 Task: Sort the products in the category "Toaster Pastries" by price (lowest first).
Action: Mouse moved to (816, 305)
Screenshot: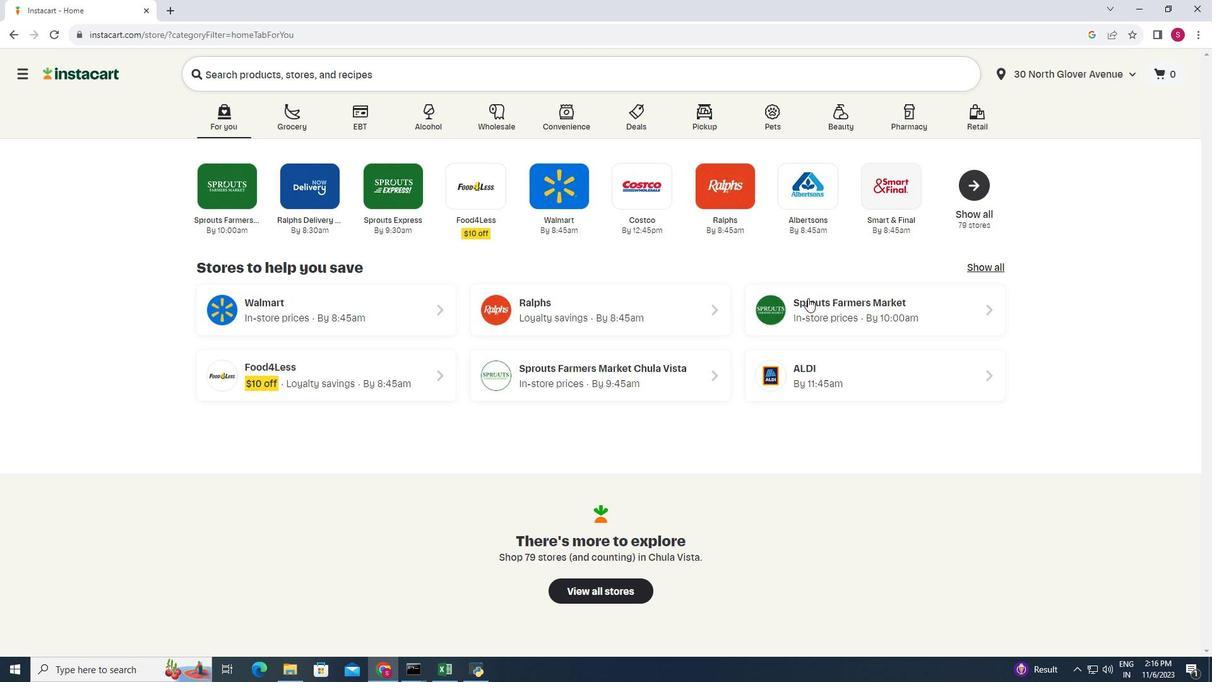 
Action: Mouse pressed left at (816, 305)
Screenshot: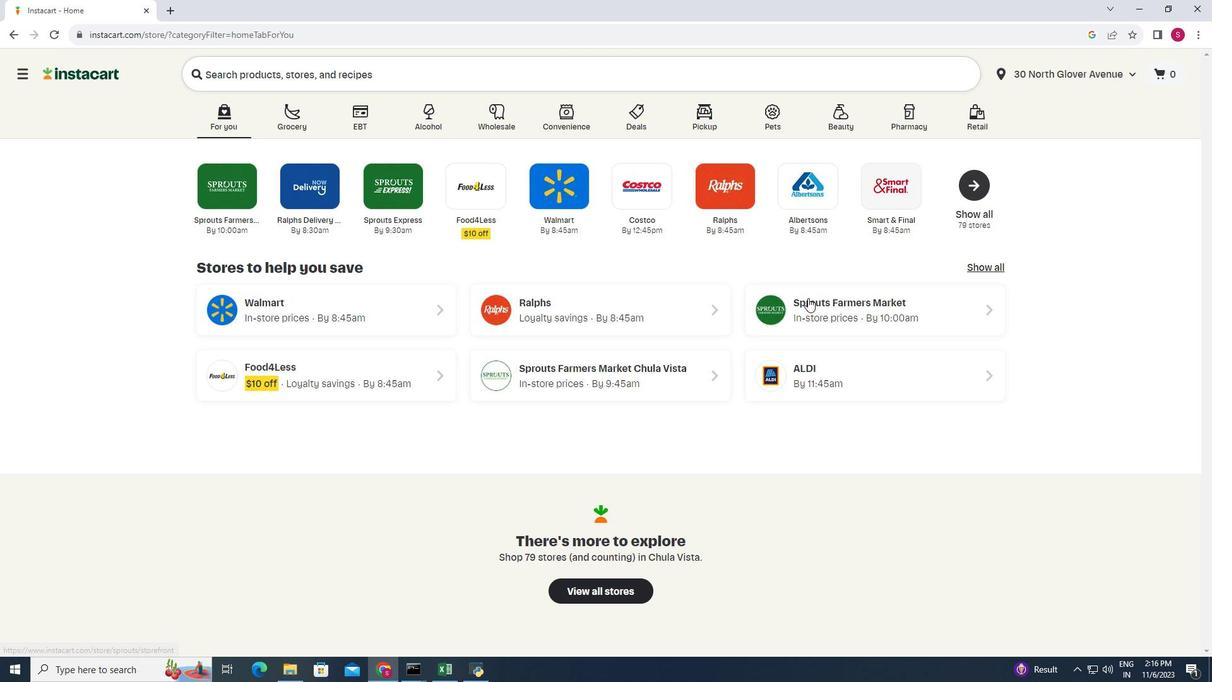 
Action: Mouse moved to (112, 421)
Screenshot: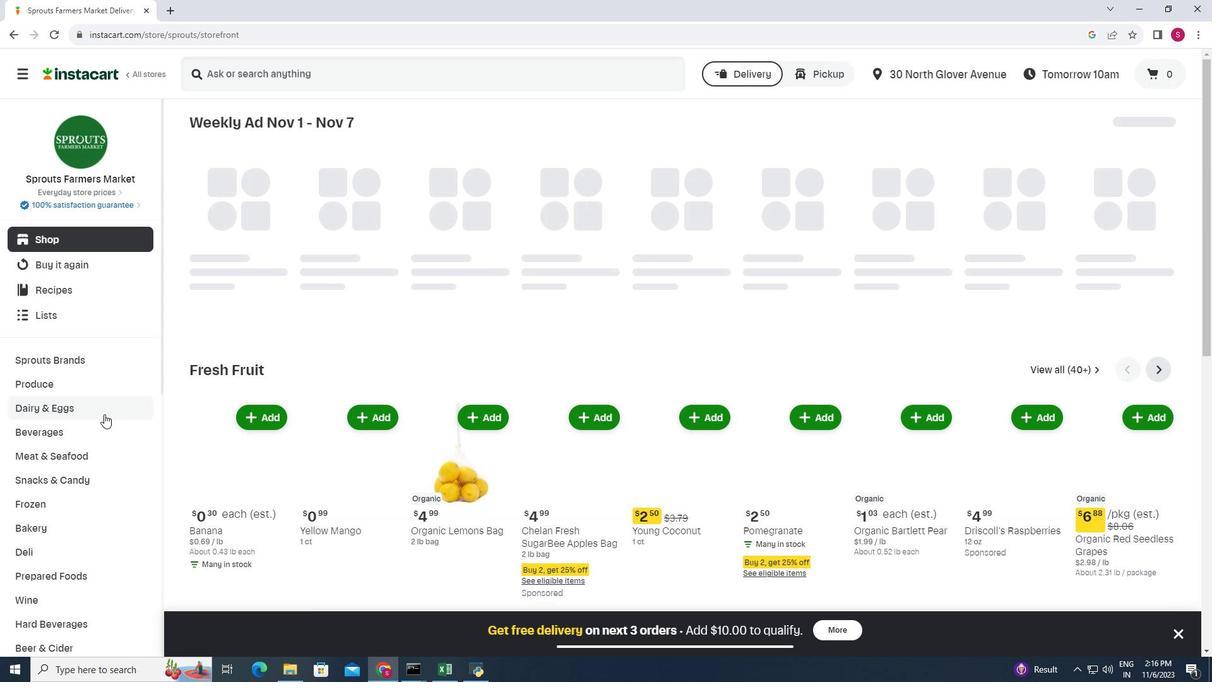 
Action: Mouse scrolled (112, 420) with delta (0, 0)
Screenshot: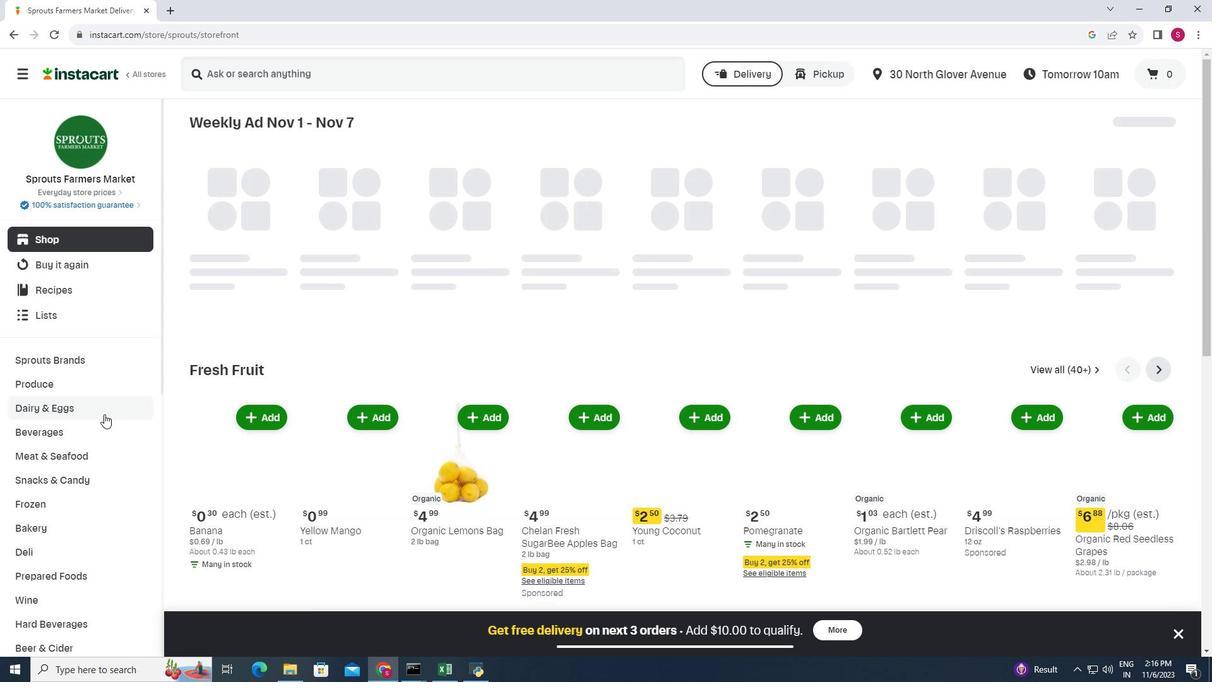 
Action: Mouse moved to (111, 422)
Screenshot: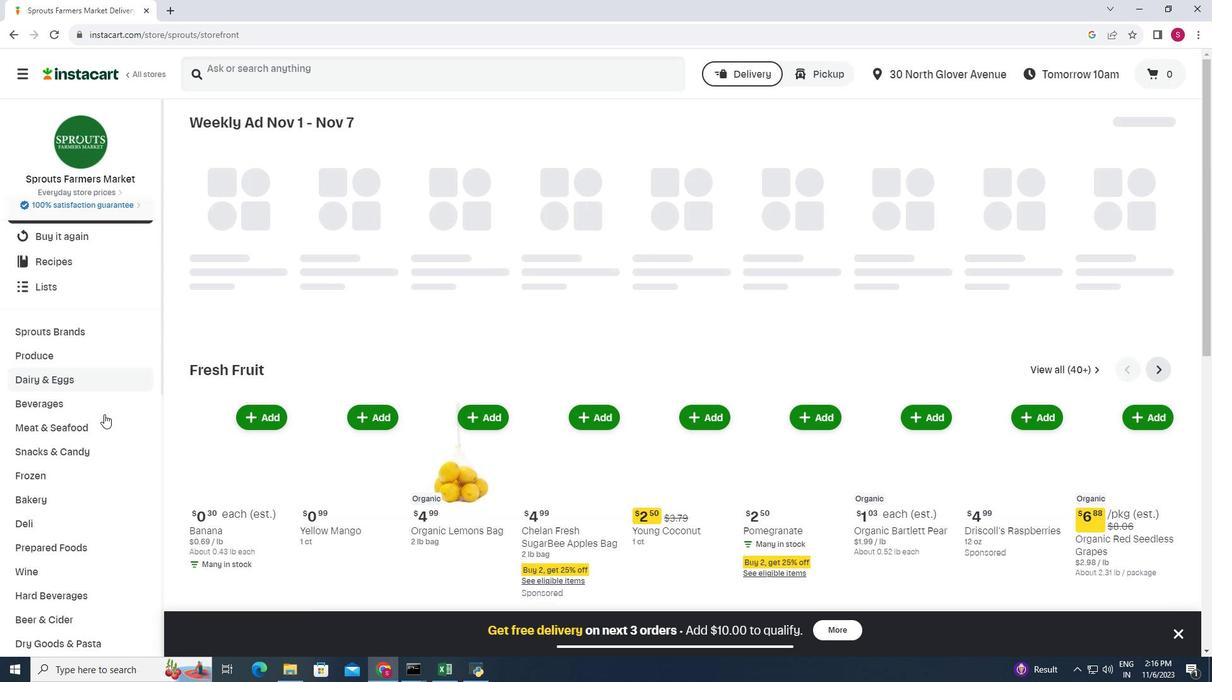 
Action: Mouse scrolled (111, 421) with delta (0, 0)
Screenshot: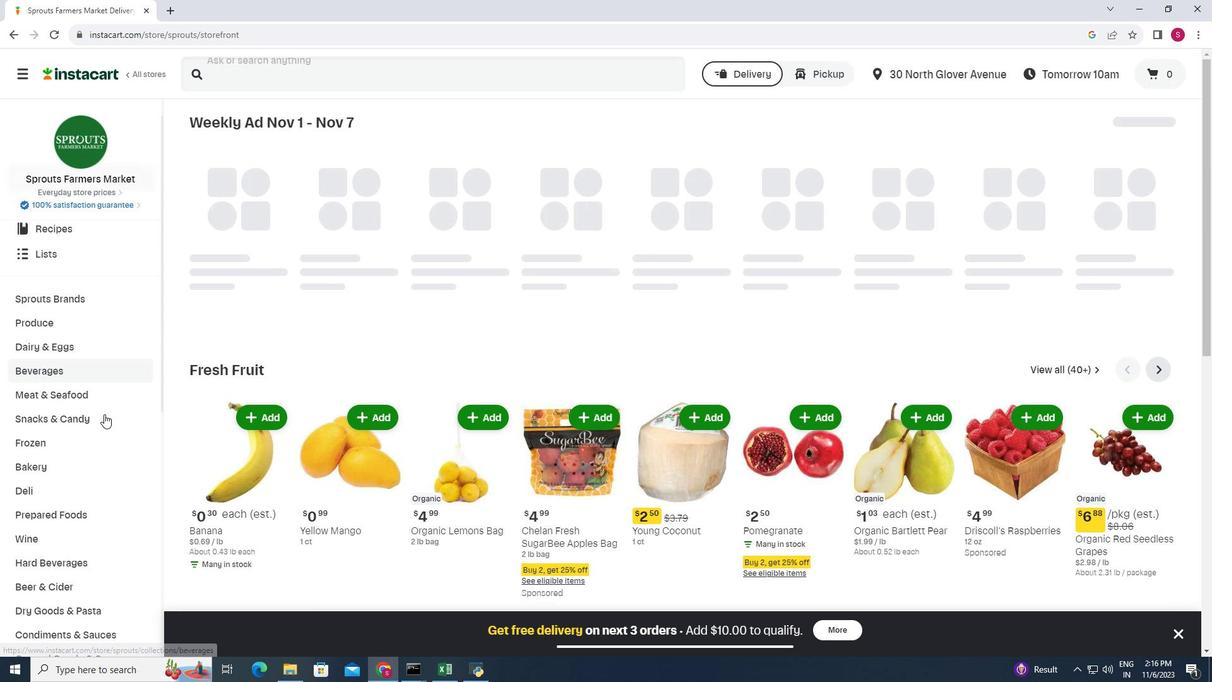 
Action: Mouse scrolled (111, 421) with delta (0, 0)
Screenshot: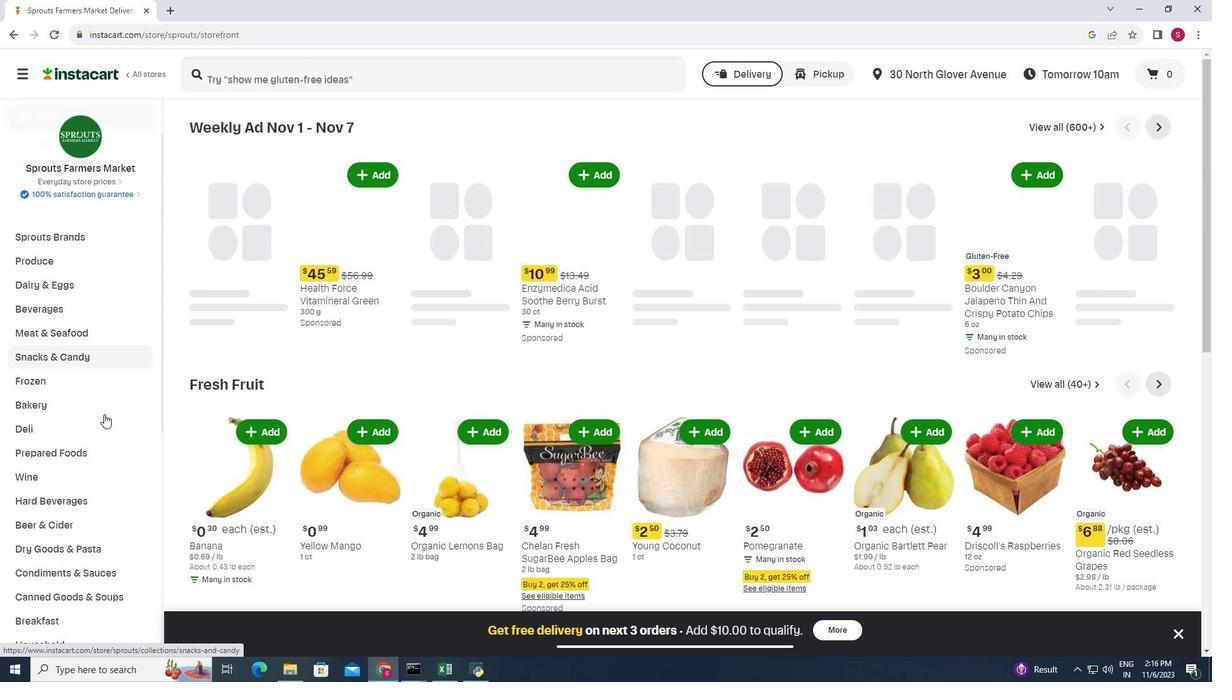 
Action: Mouse scrolled (111, 421) with delta (0, 0)
Screenshot: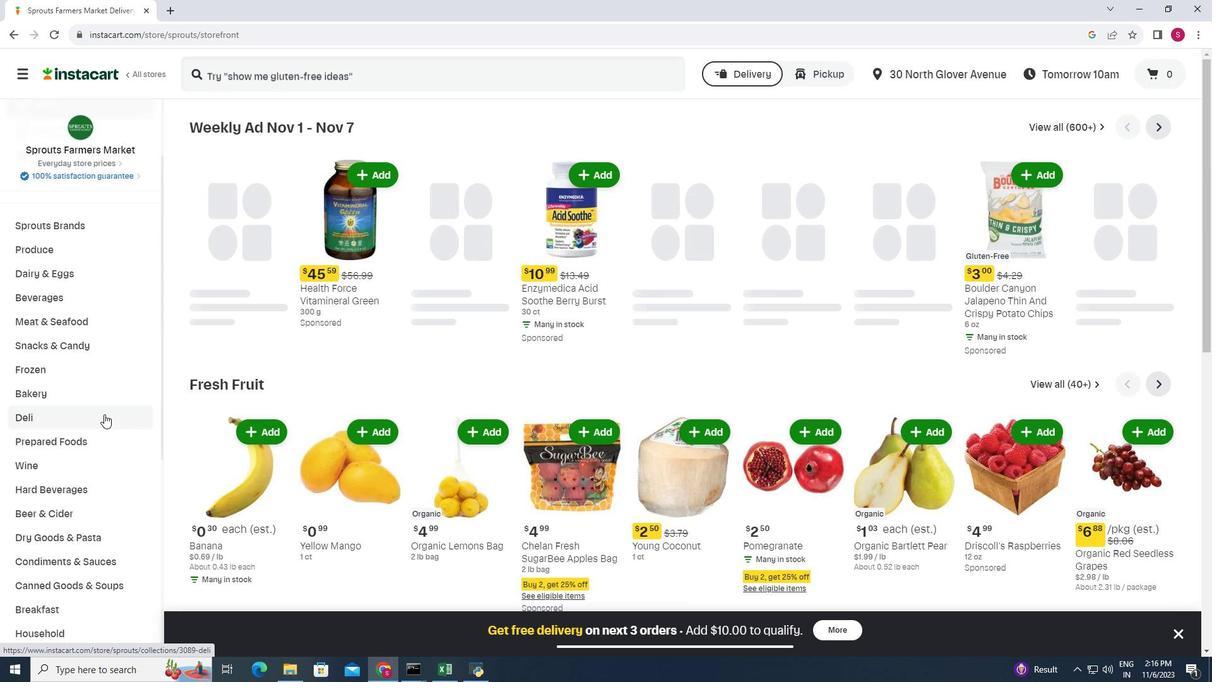 
Action: Mouse moved to (73, 559)
Screenshot: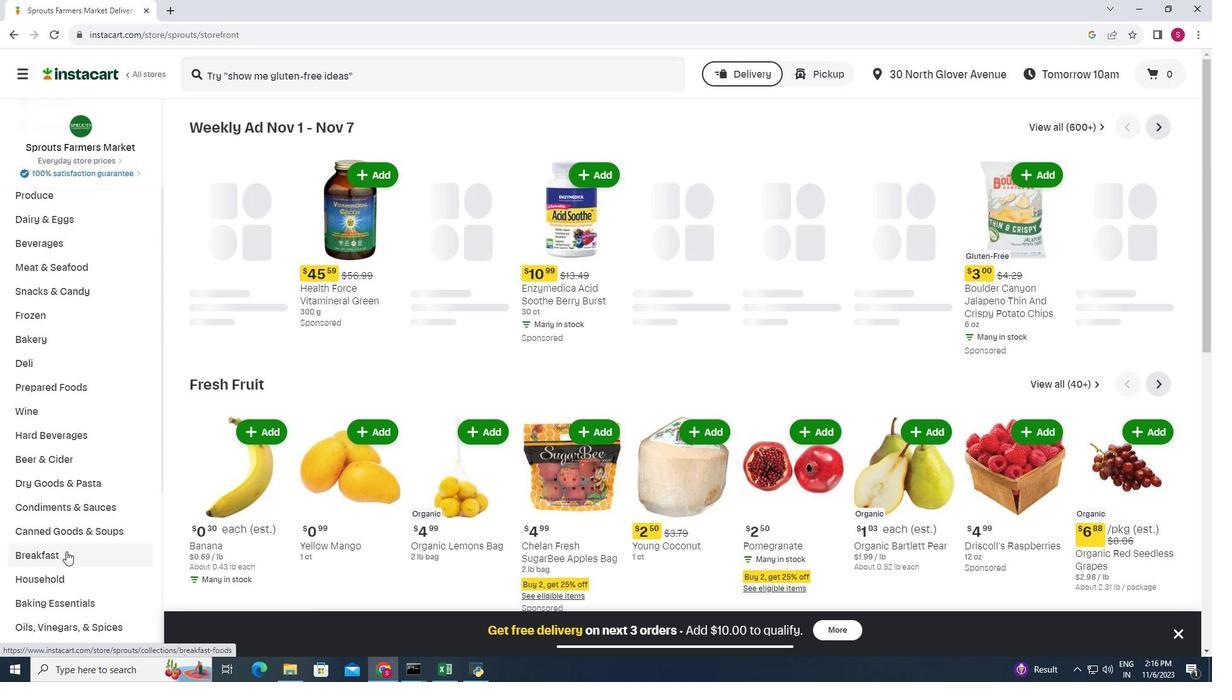 
Action: Mouse pressed left at (73, 559)
Screenshot: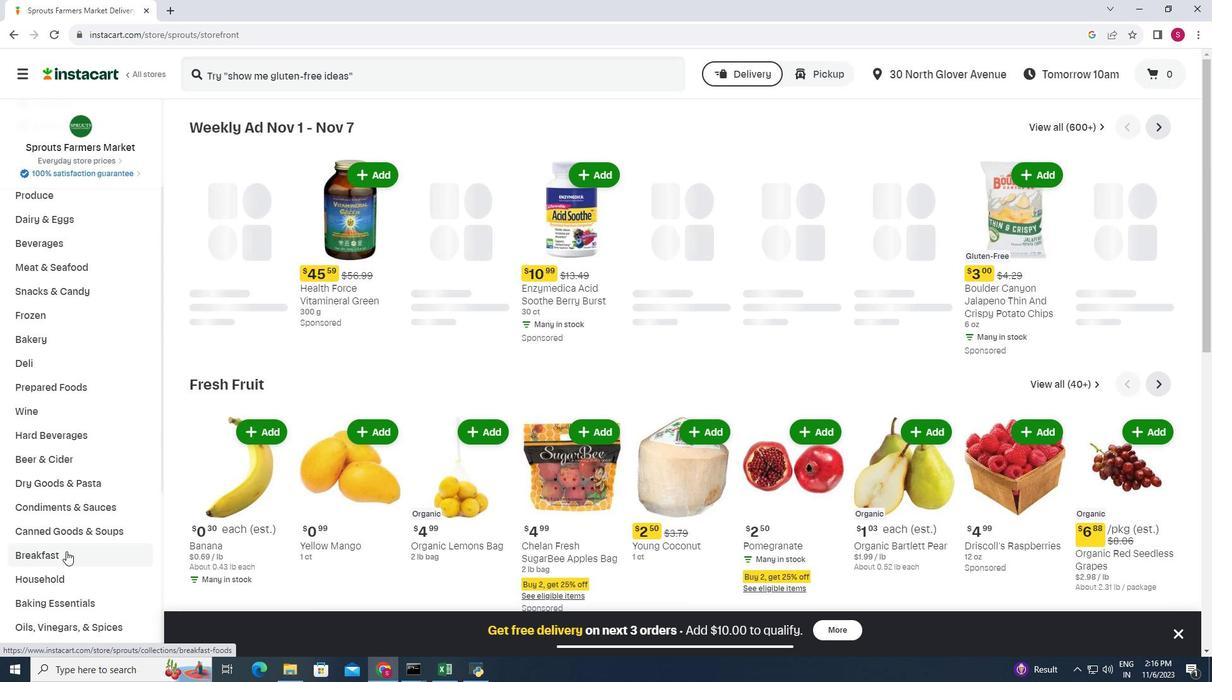 
Action: Mouse moved to (845, 322)
Screenshot: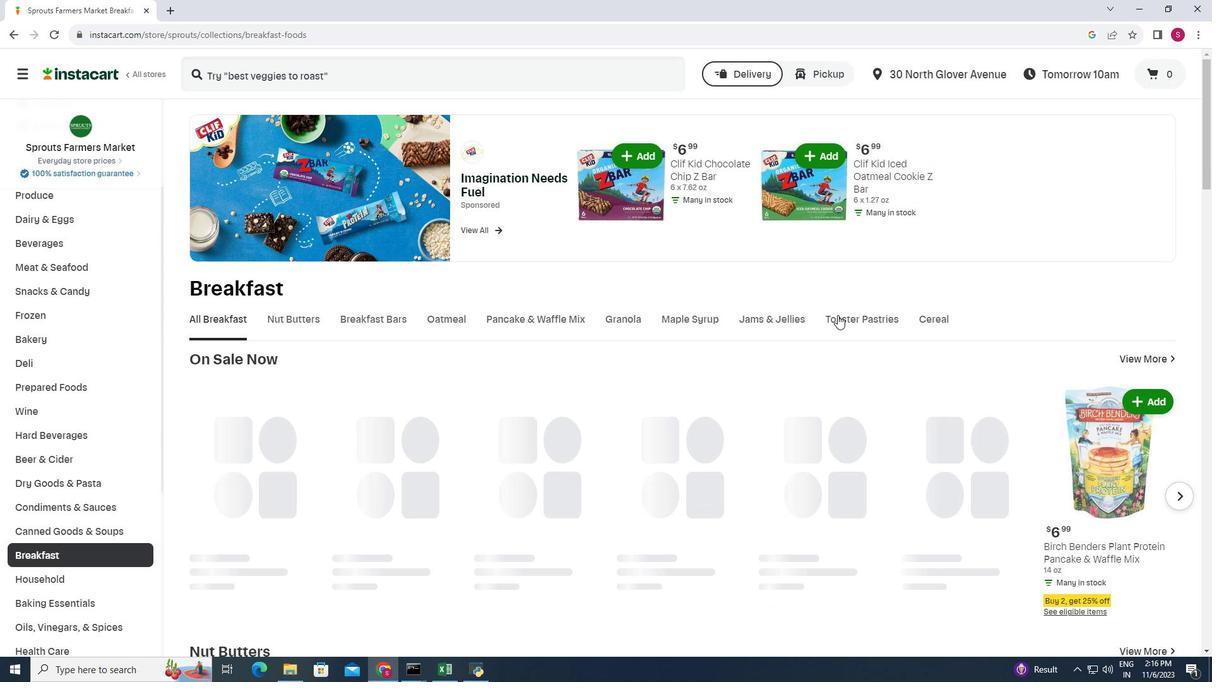 
Action: Mouse pressed left at (845, 322)
Screenshot: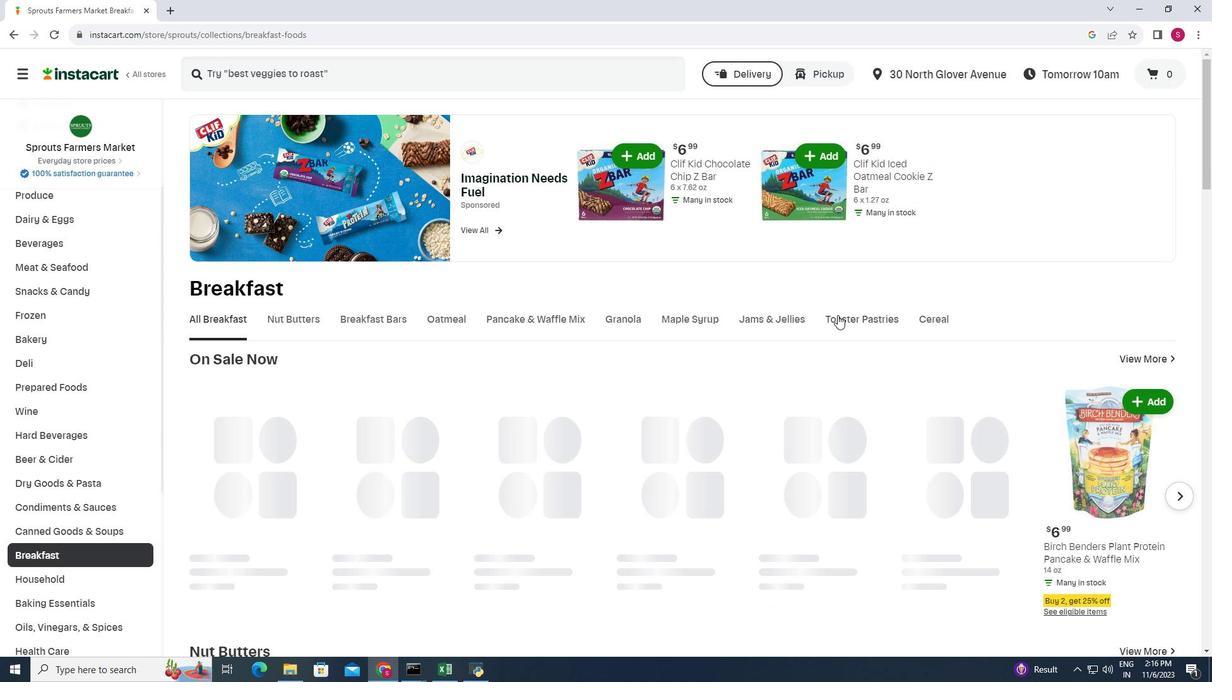 
Action: Mouse moved to (1162, 205)
Screenshot: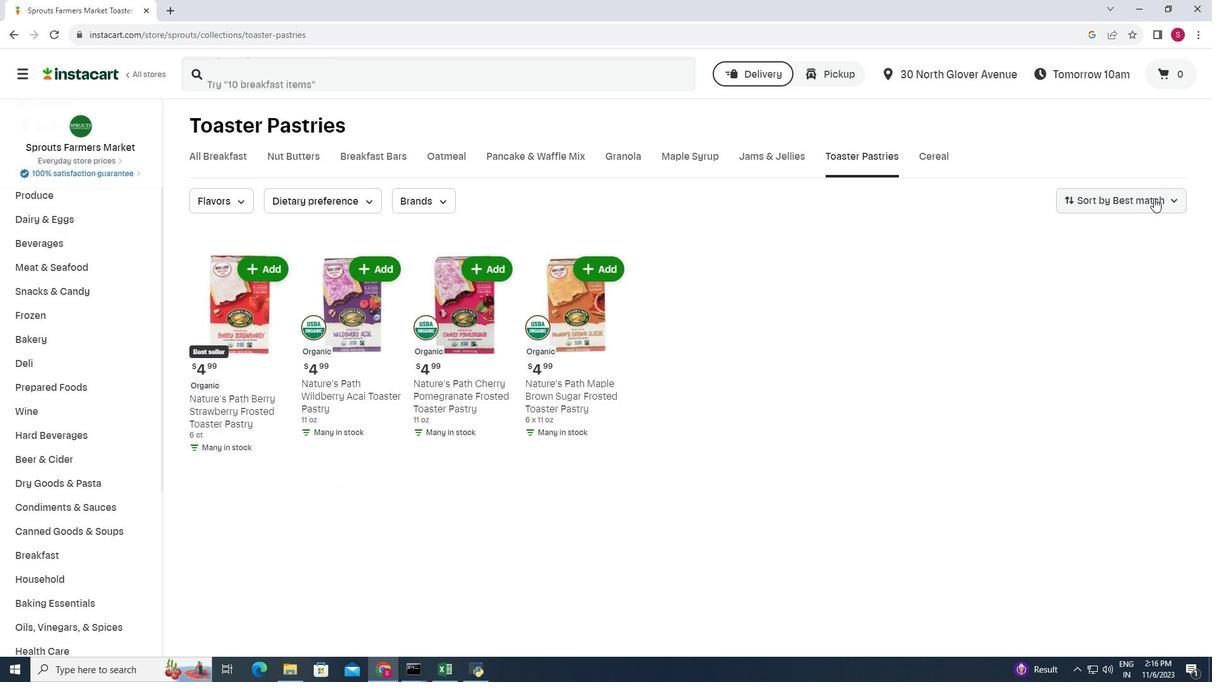 
Action: Mouse pressed left at (1162, 205)
Screenshot: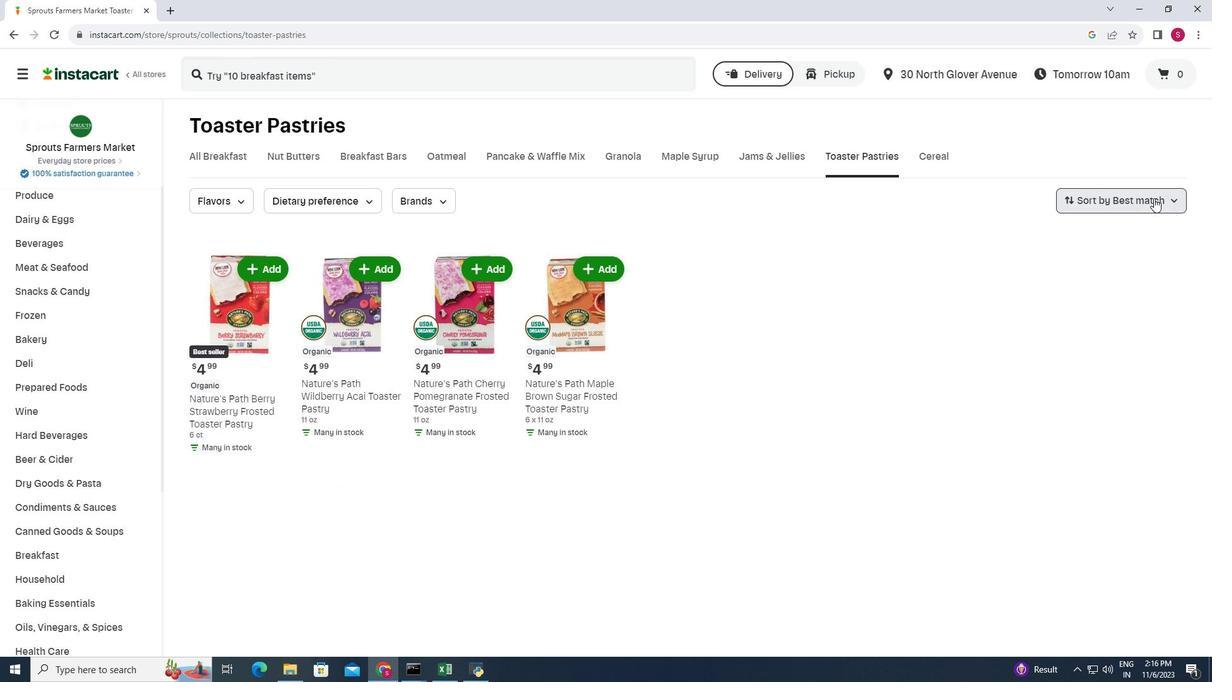 
Action: Mouse moved to (1151, 260)
Screenshot: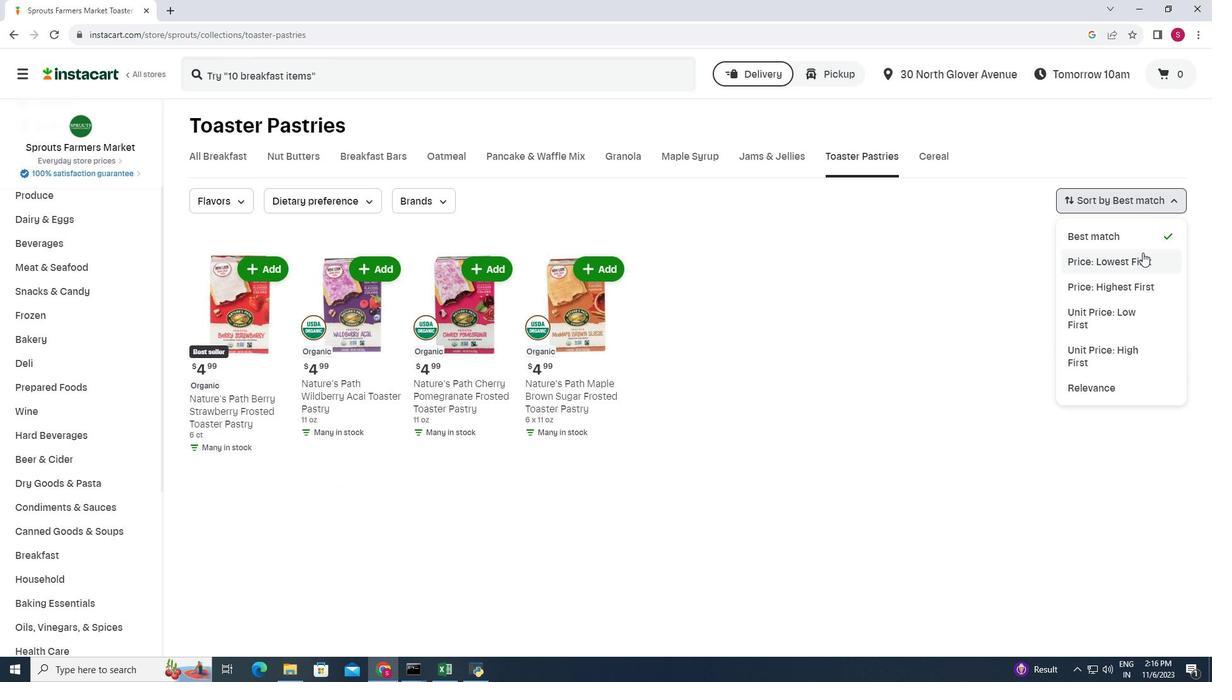 
Action: Mouse pressed left at (1151, 260)
Screenshot: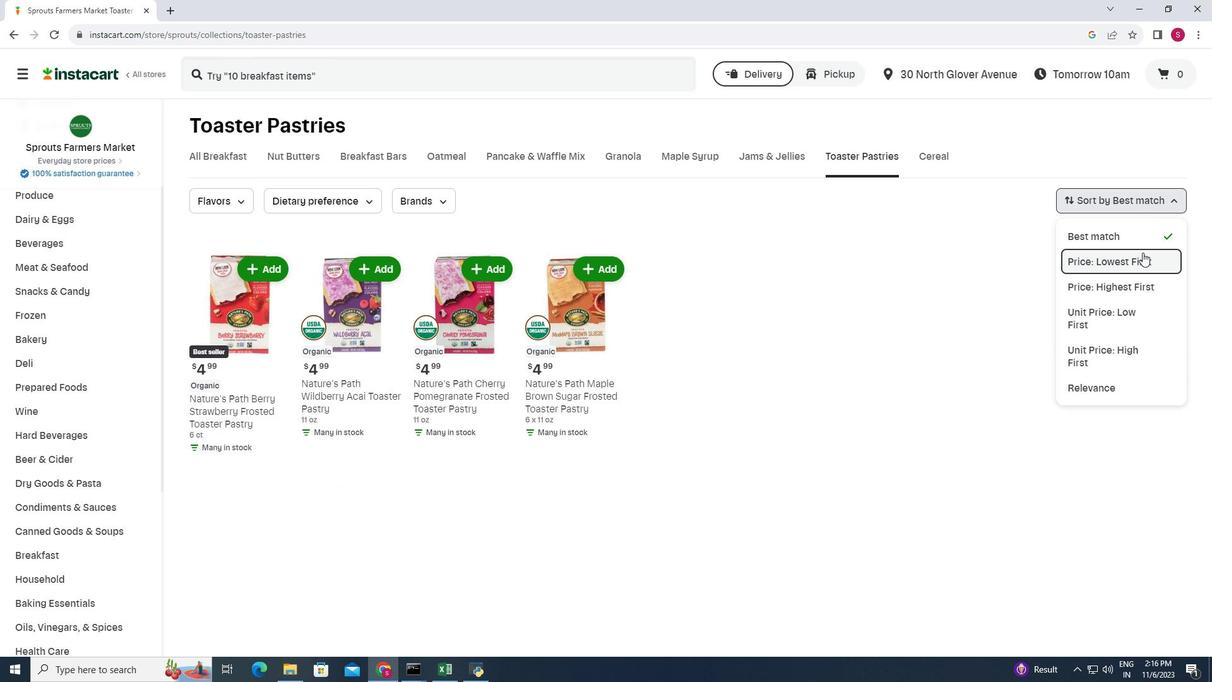
Action: Mouse moved to (862, 329)
Screenshot: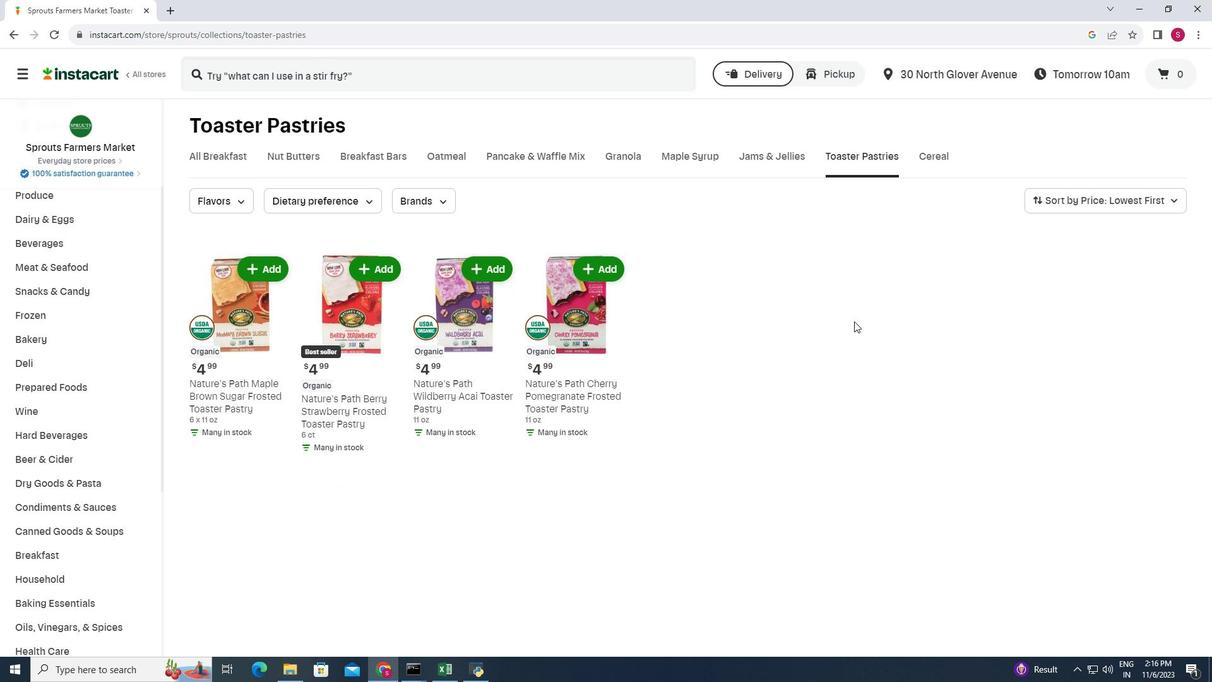 
